 Task: Select the Sydney, Melbourne Time as time zone for the schedule.
Action: Mouse moved to (101, 137)
Screenshot: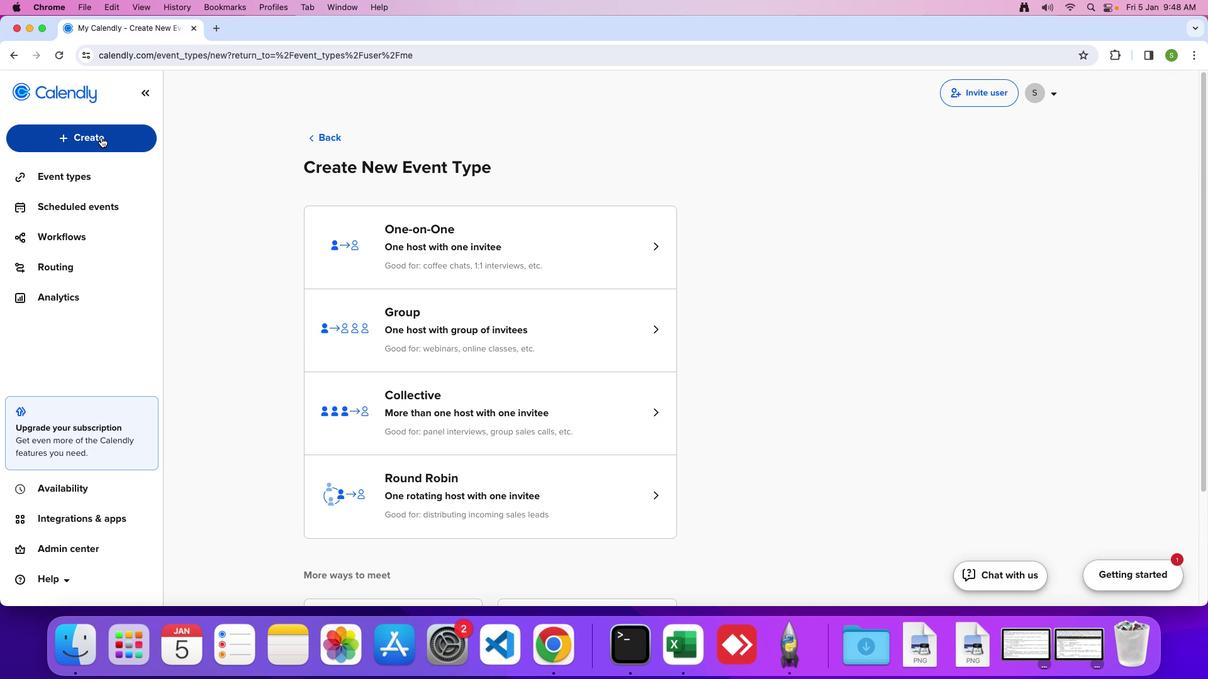 
Action: Mouse pressed left at (101, 137)
Screenshot: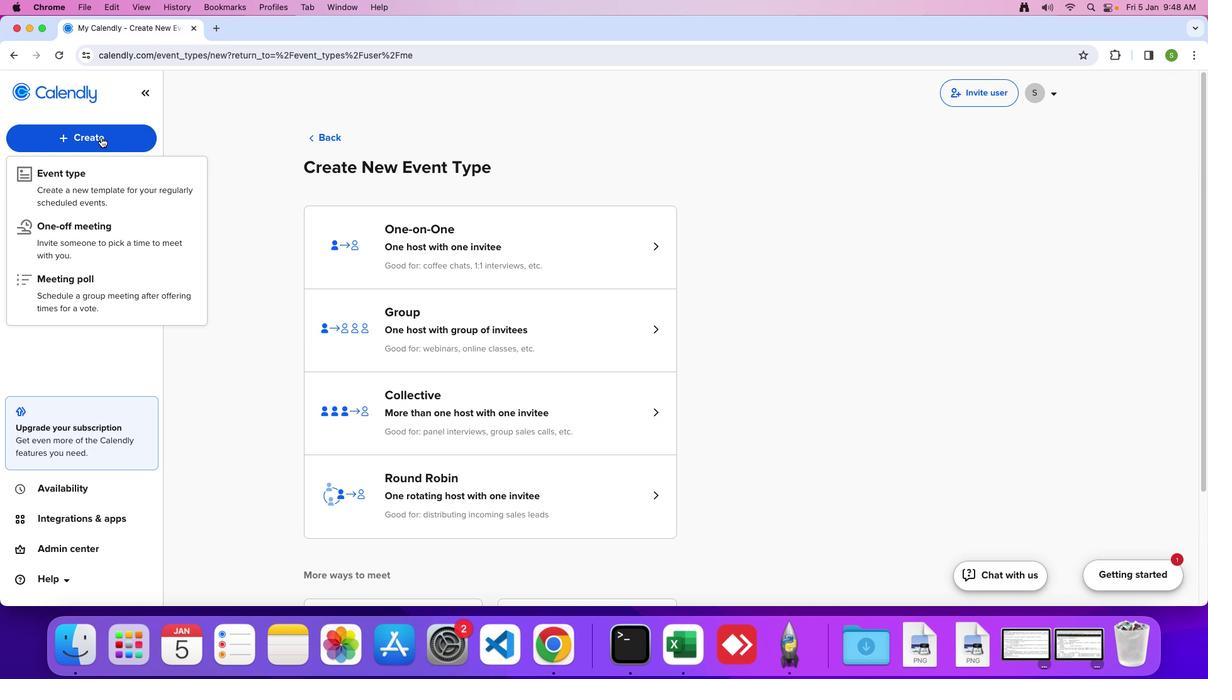 
Action: Mouse moved to (70, 238)
Screenshot: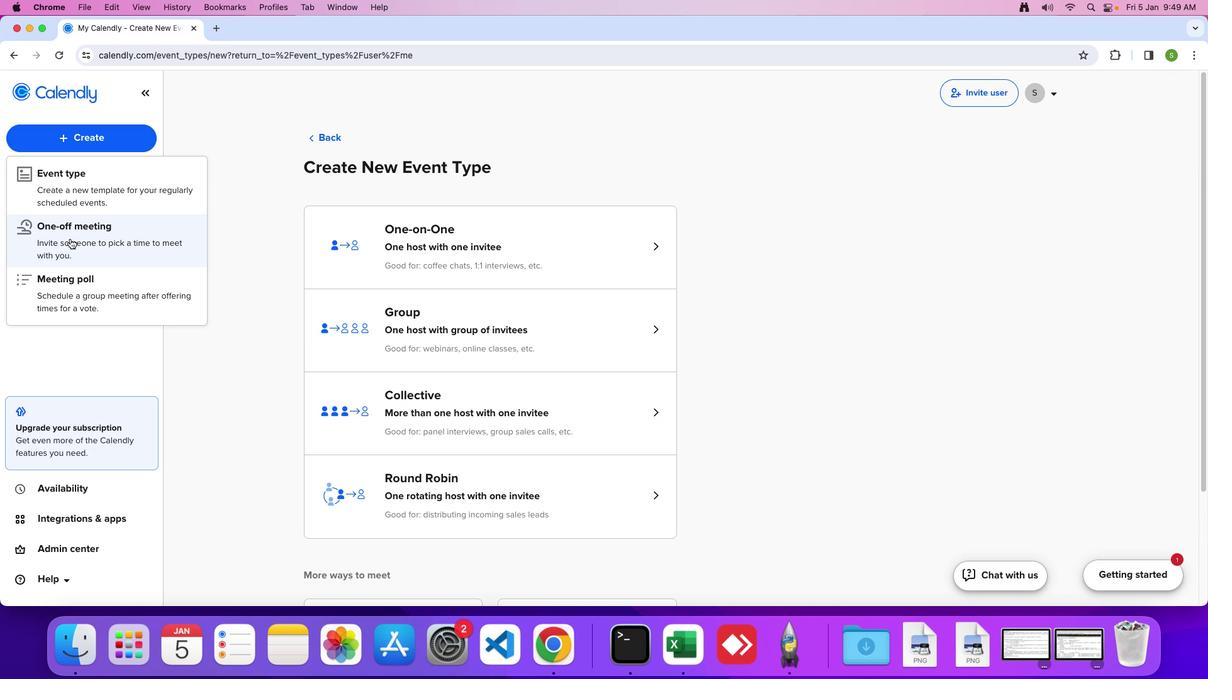 
Action: Mouse pressed left at (70, 238)
Screenshot: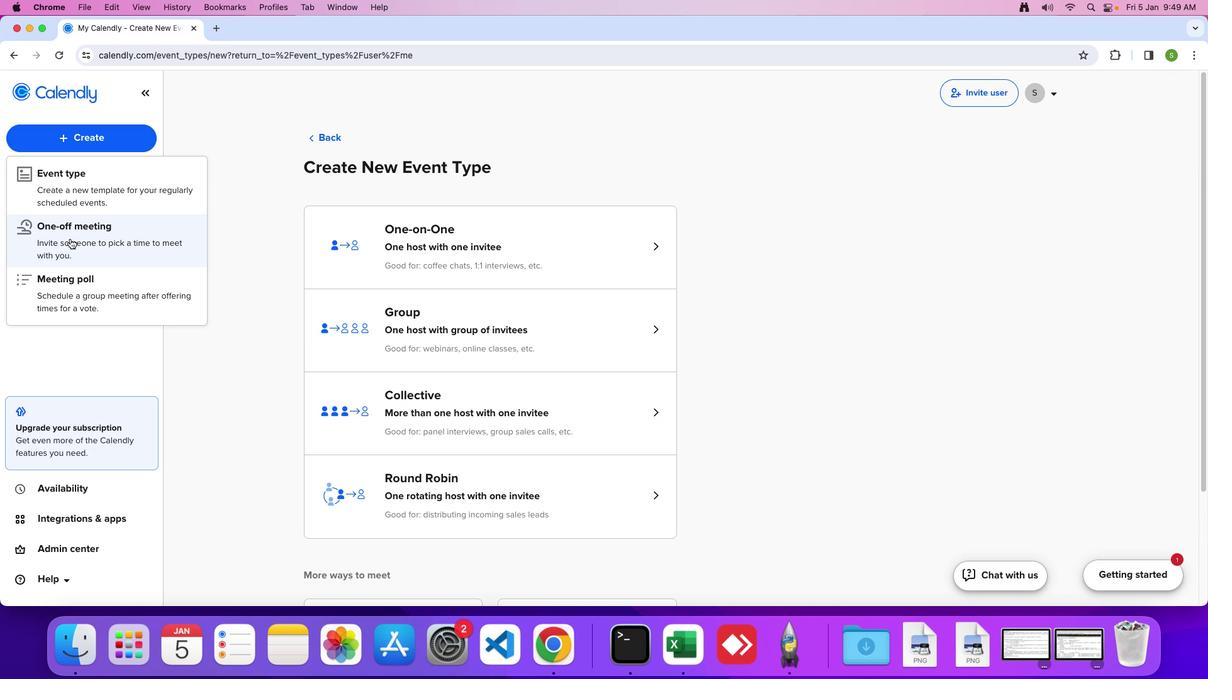 
Action: Mouse moved to (96, 175)
Screenshot: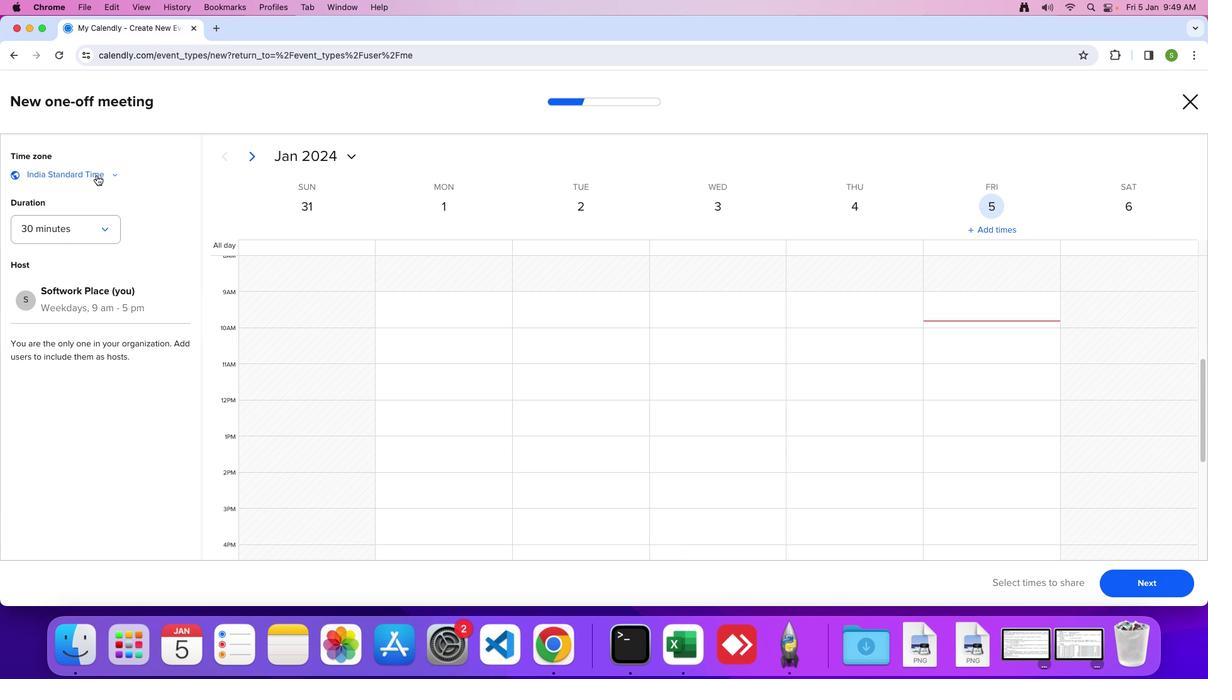 
Action: Mouse pressed left at (96, 175)
Screenshot: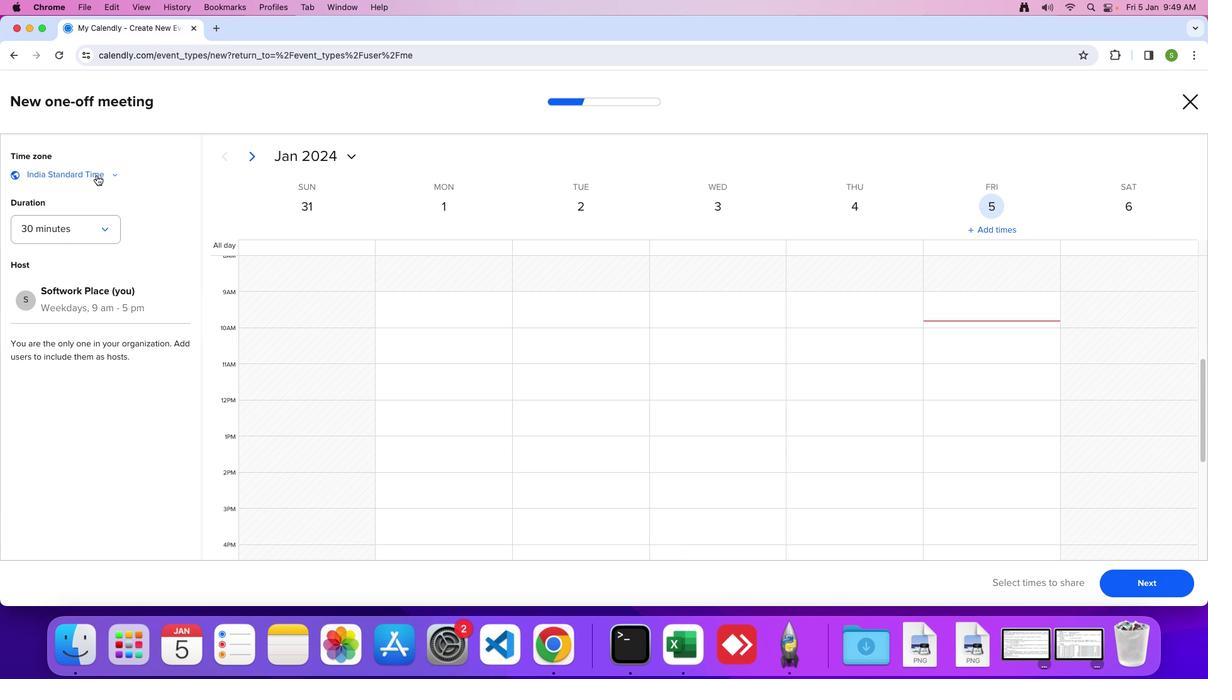 
Action: Mouse moved to (105, 318)
Screenshot: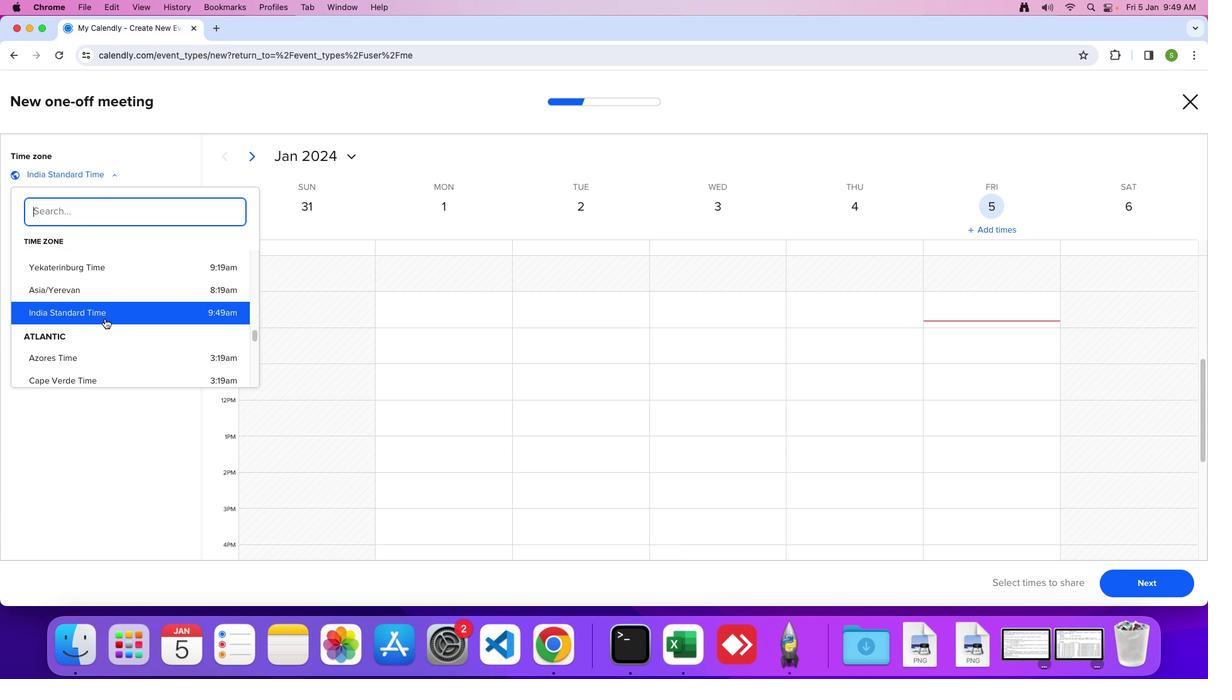 
Action: Mouse scrolled (105, 318) with delta (0, 0)
Screenshot: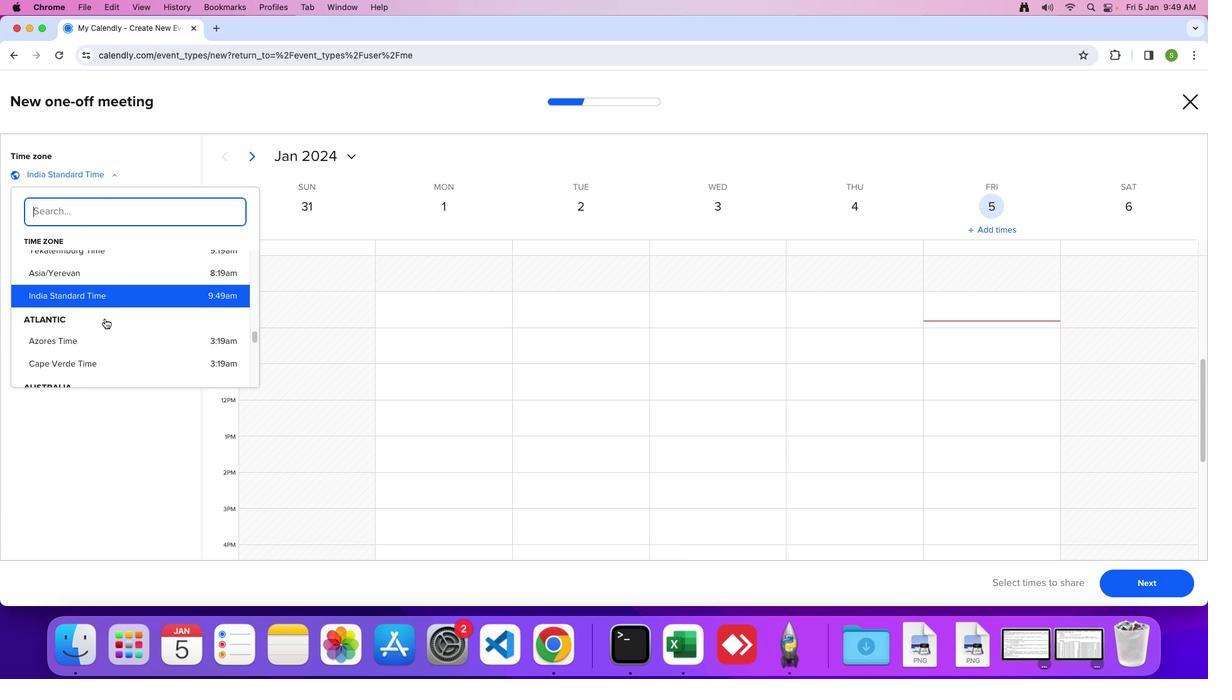 
Action: Mouse scrolled (105, 318) with delta (0, 0)
Screenshot: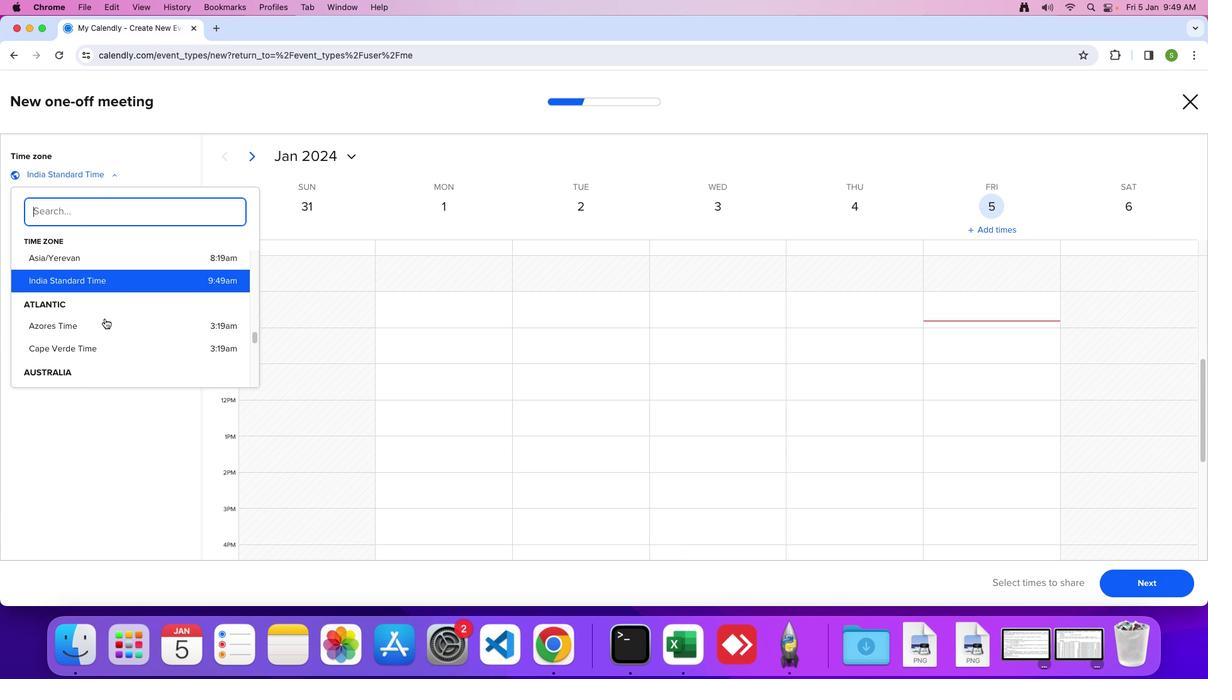 
Action: Mouse scrolled (105, 318) with delta (0, -1)
Screenshot: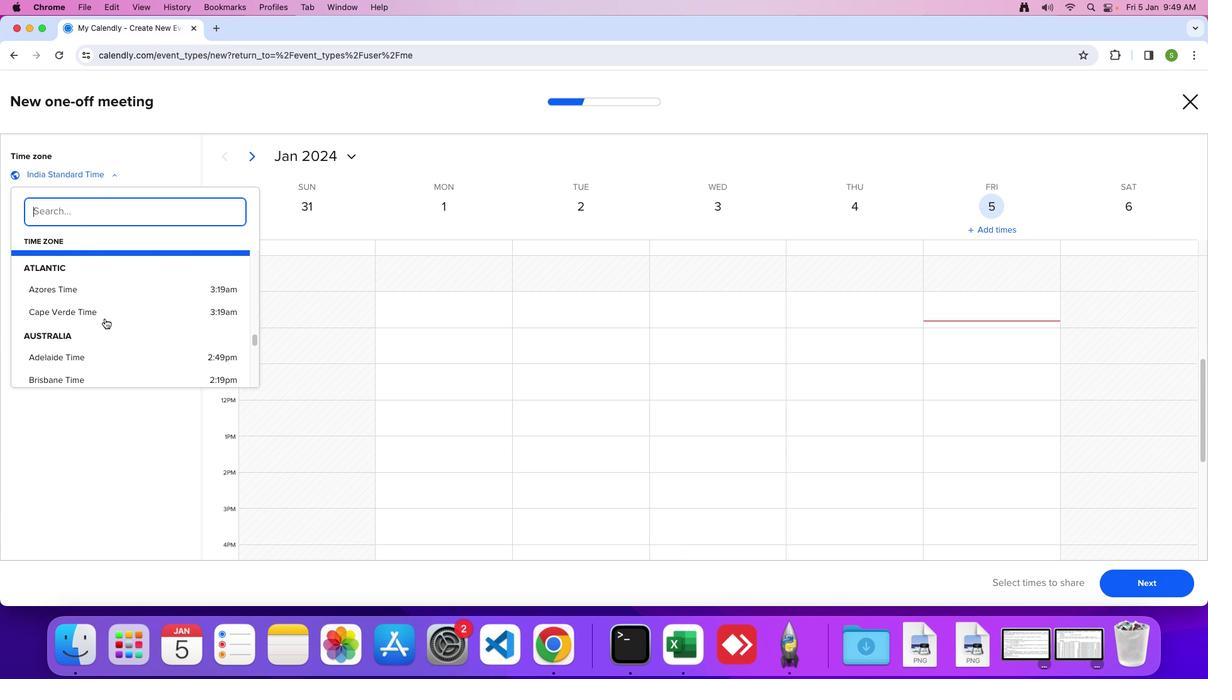 
Action: Mouse scrolled (105, 318) with delta (0, 0)
Screenshot: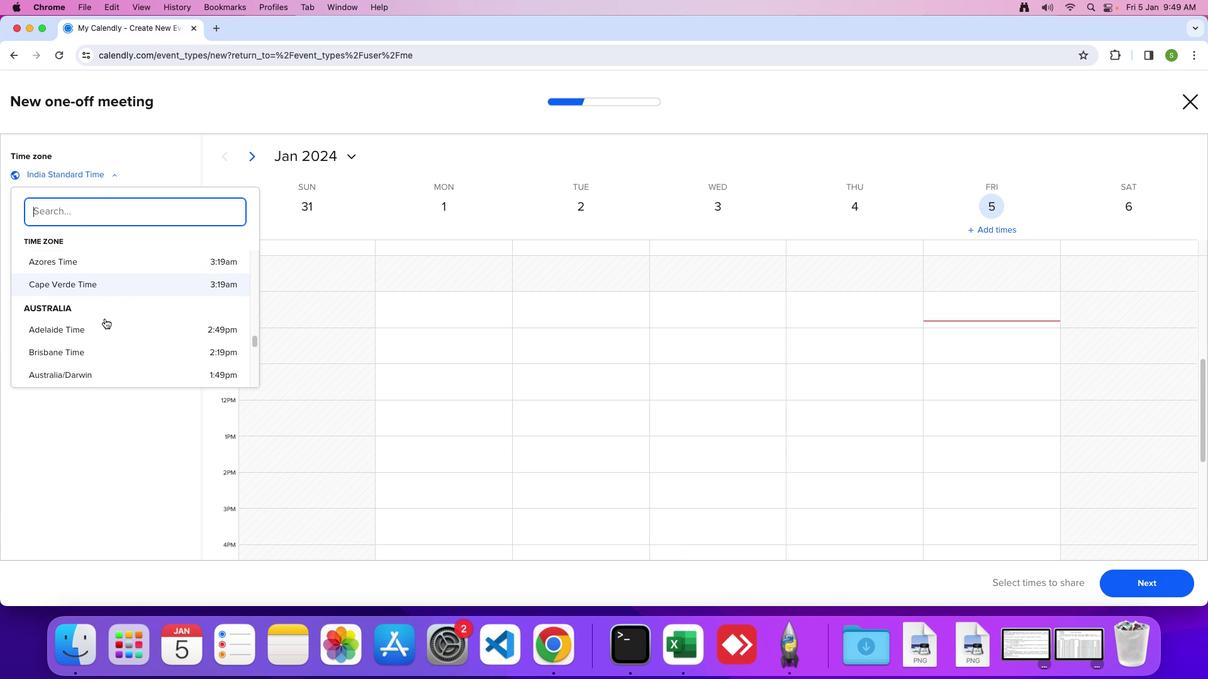 
Action: Mouse scrolled (105, 318) with delta (0, 0)
Screenshot: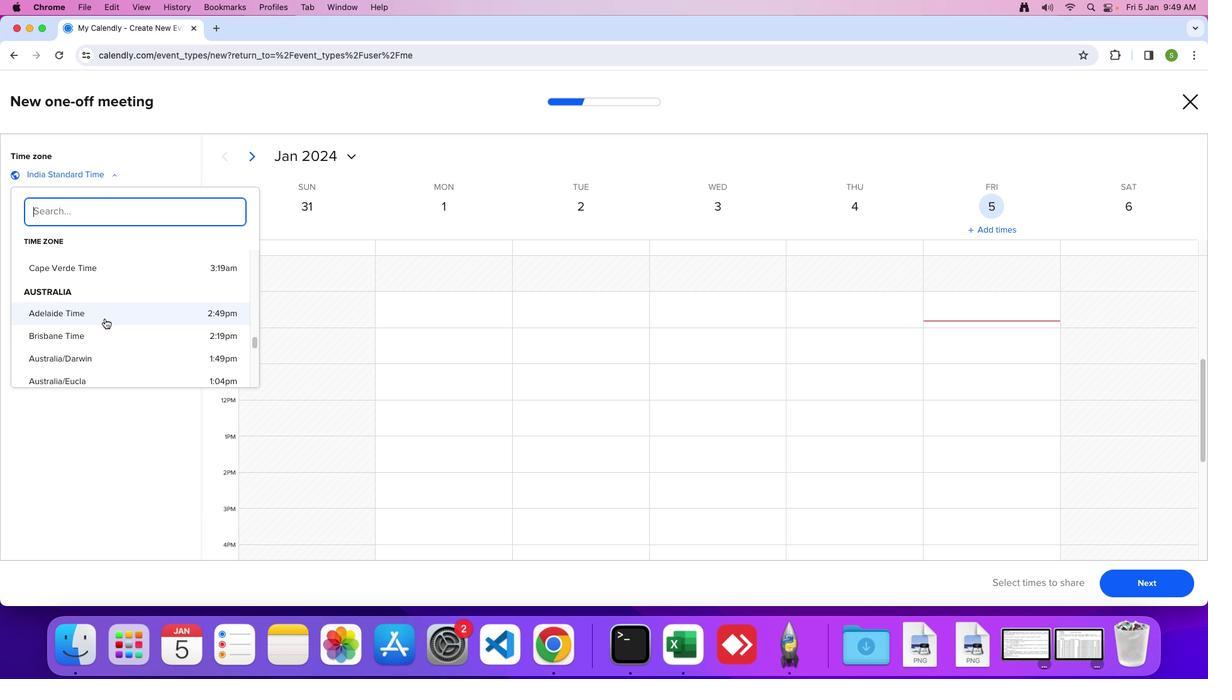 
Action: Mouse scrolled (105, 318) with delta (0, -1)
Screenshot: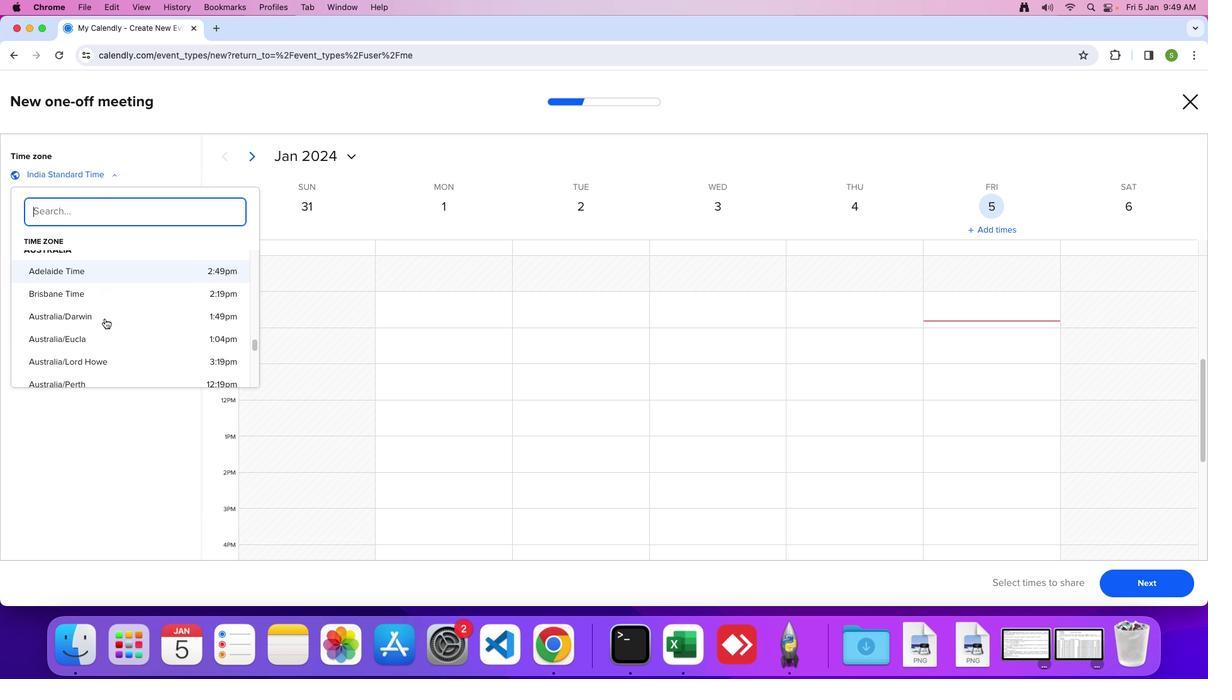 
Action: Mouse moved to (105, 318)
Screenshot: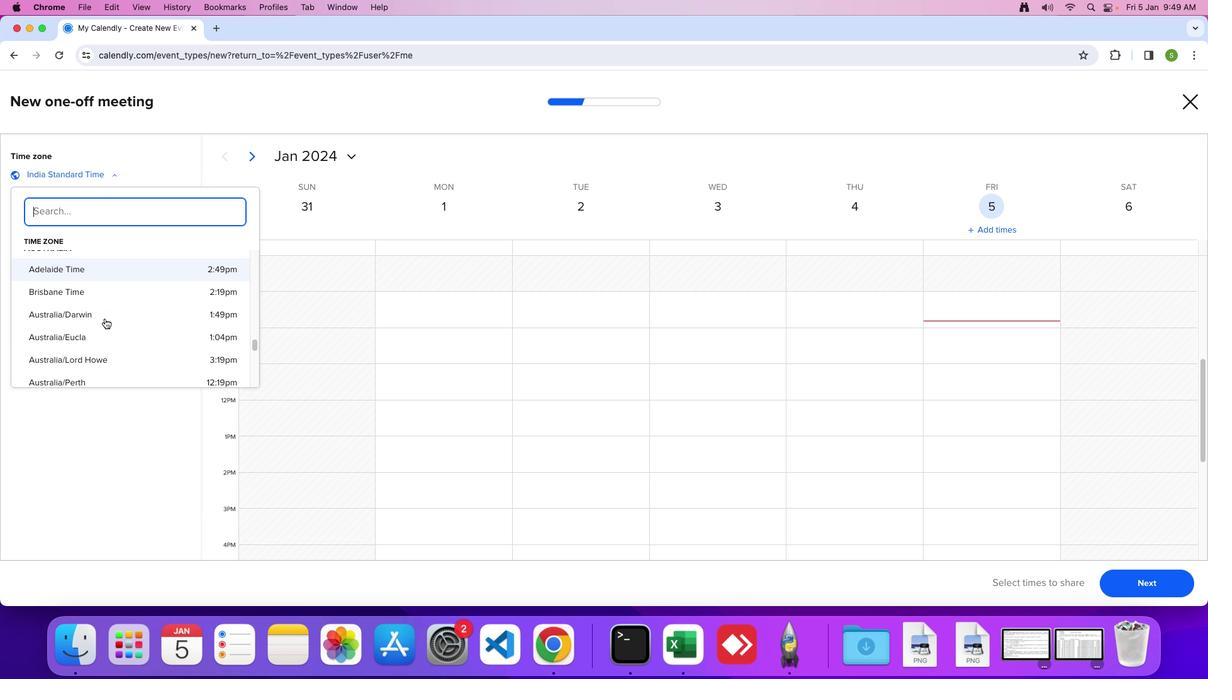 
Action: Mouse scrolled (105, 318) with delta (0, 0)
Screenshot: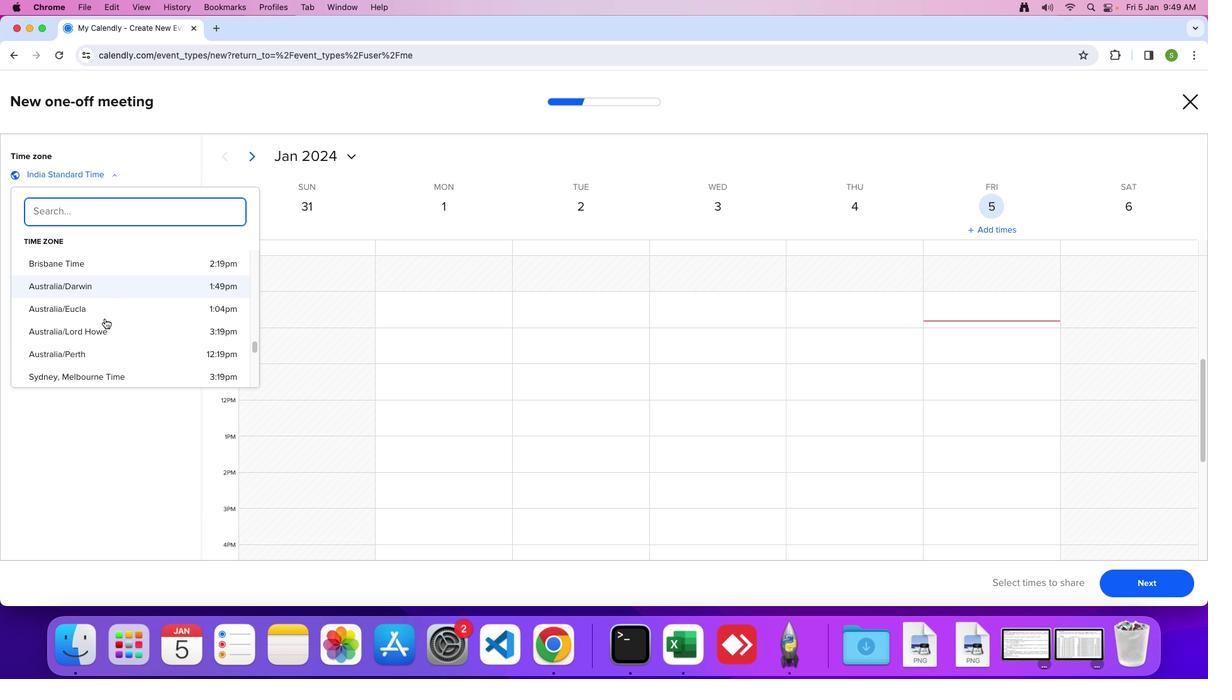 
Action: Mouse scrolled (105, 318) with delta (0, 0)
Screenshot: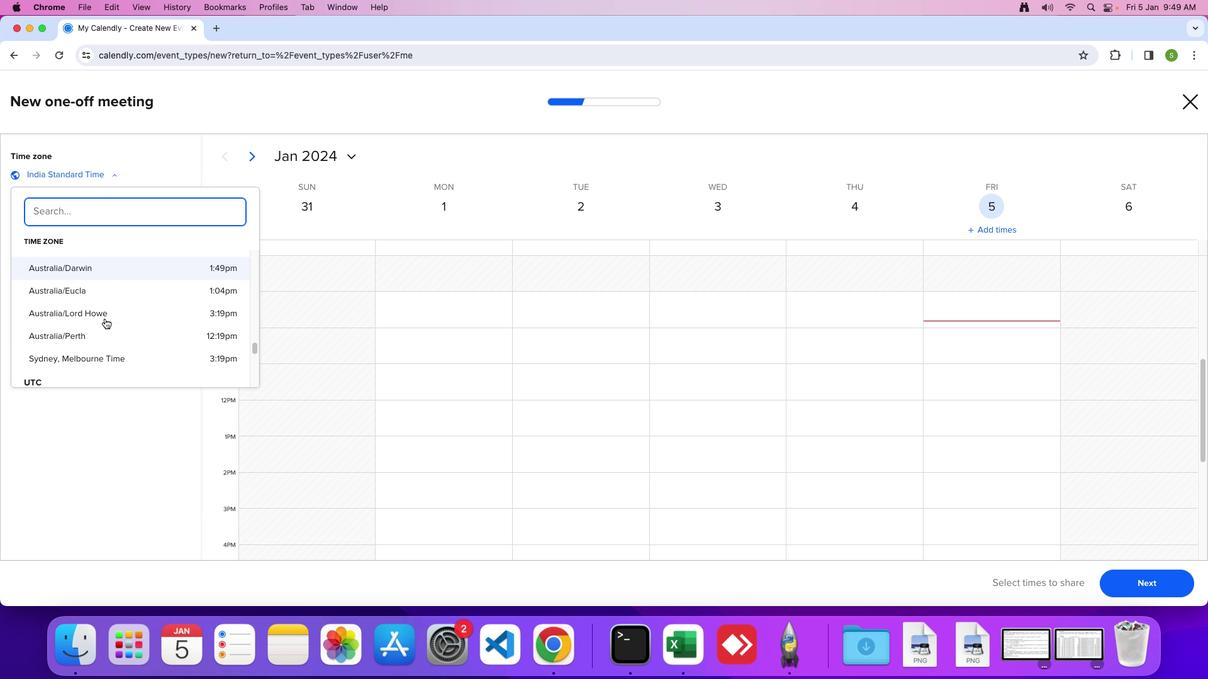 
Action: Mouse scrolled (105, 318) with delta (0, -1)
Screenshot: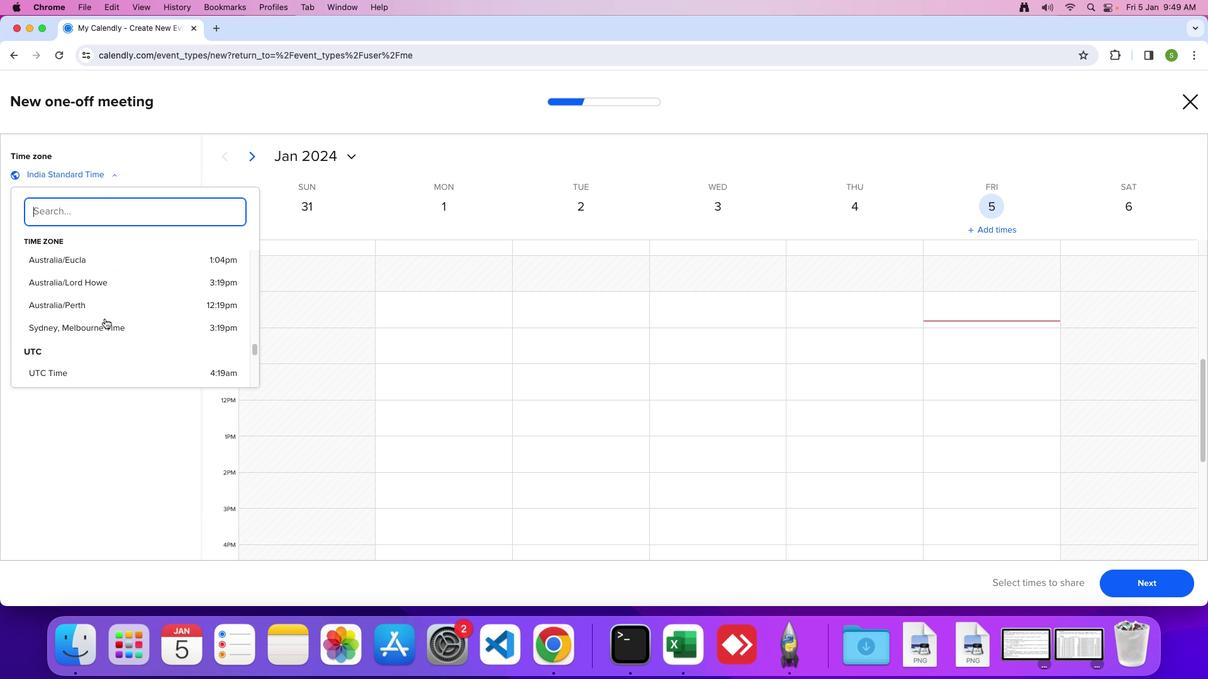 
Action: Mouse scrolled (105, 318) with delta (0, 0)
Screenshot: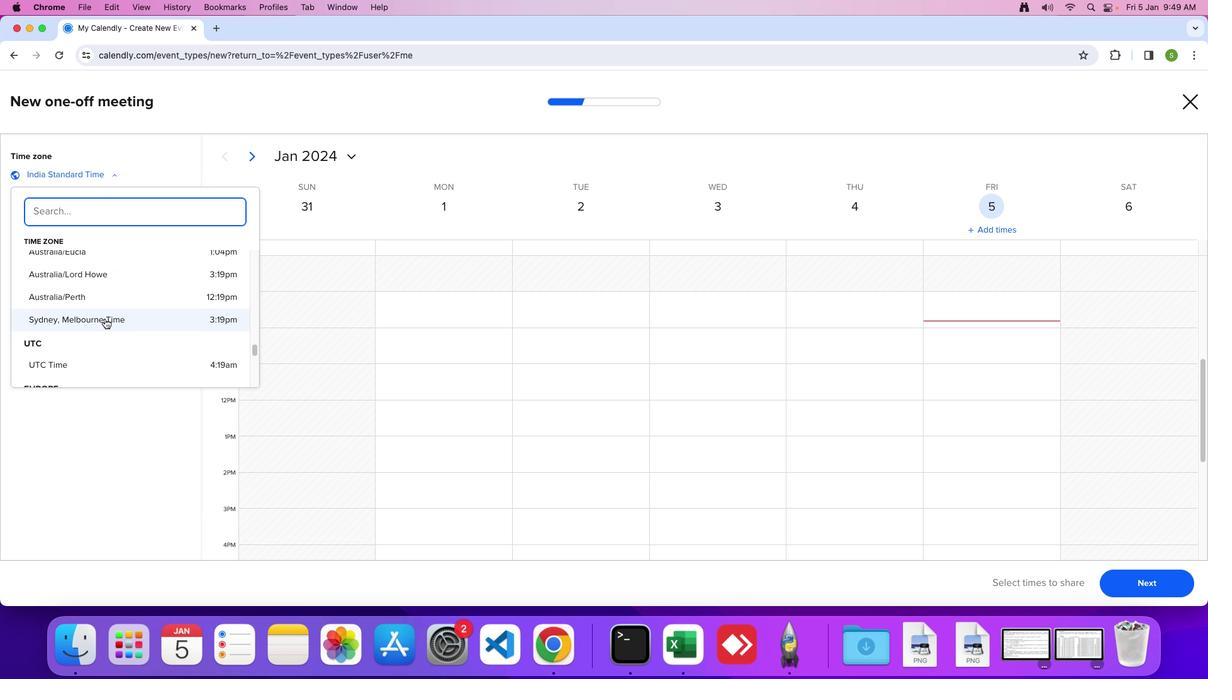 
Action: Mouse pressed left at (105, 318)
Screenshot: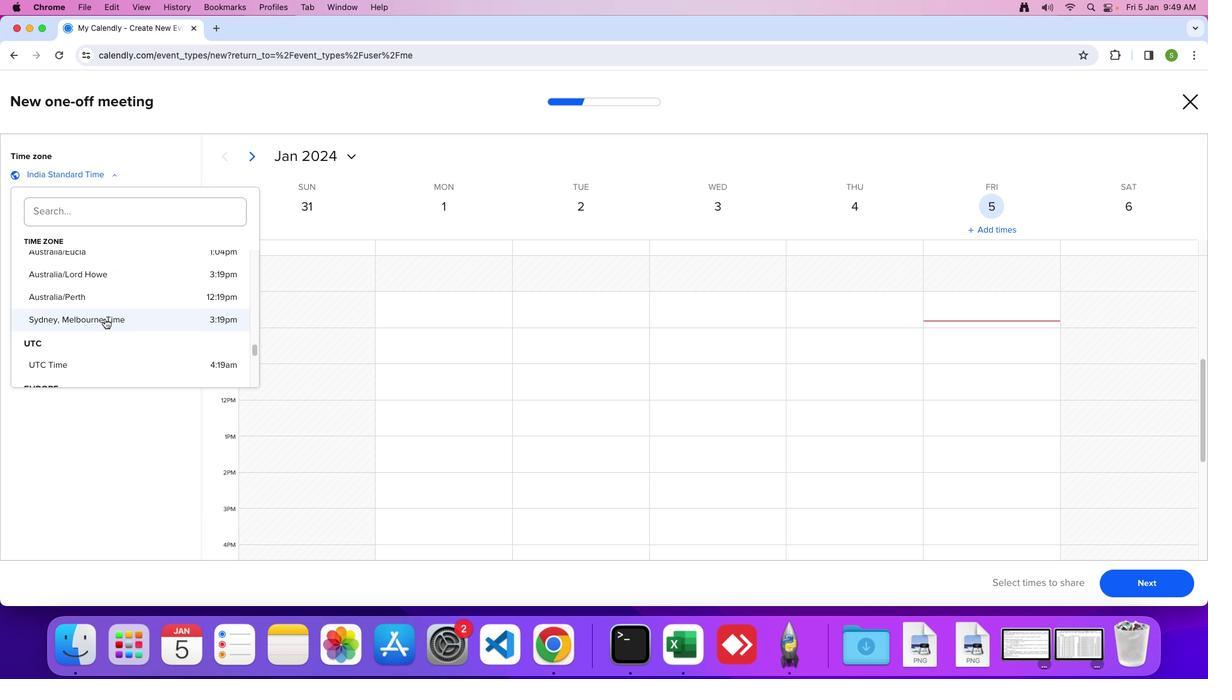 
